 Task: Sort the products in the category "Tortillas" by best match.
Action: Mouse pressed left at (18, 76)
Screenshot: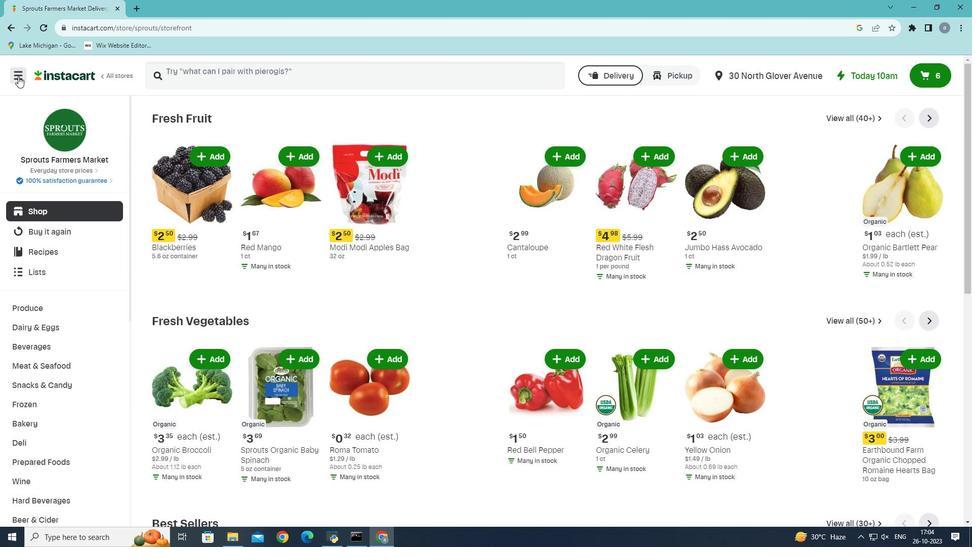 
Action: Mouse moved to (47, 294)
Screenshot: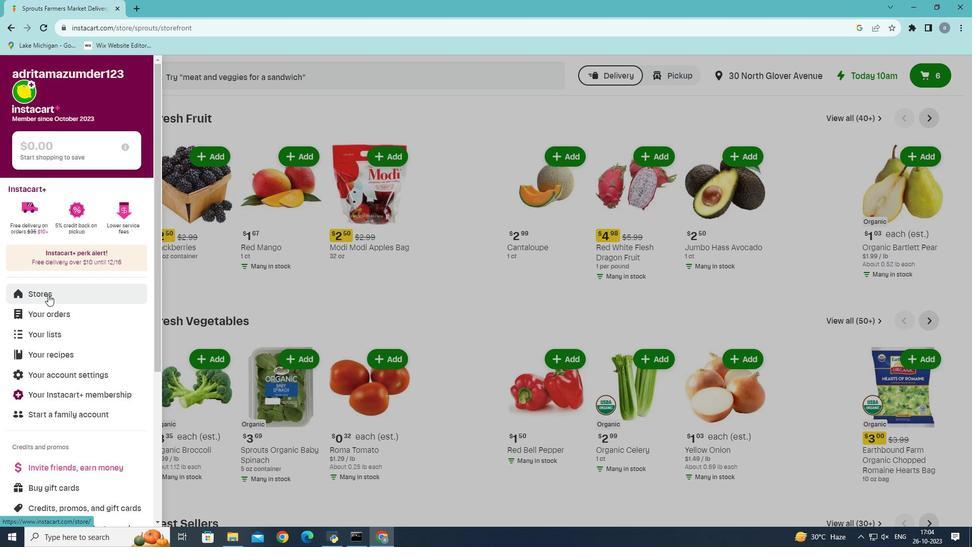 
Action: Mouse pressed left at (47, 294)
Screenshot: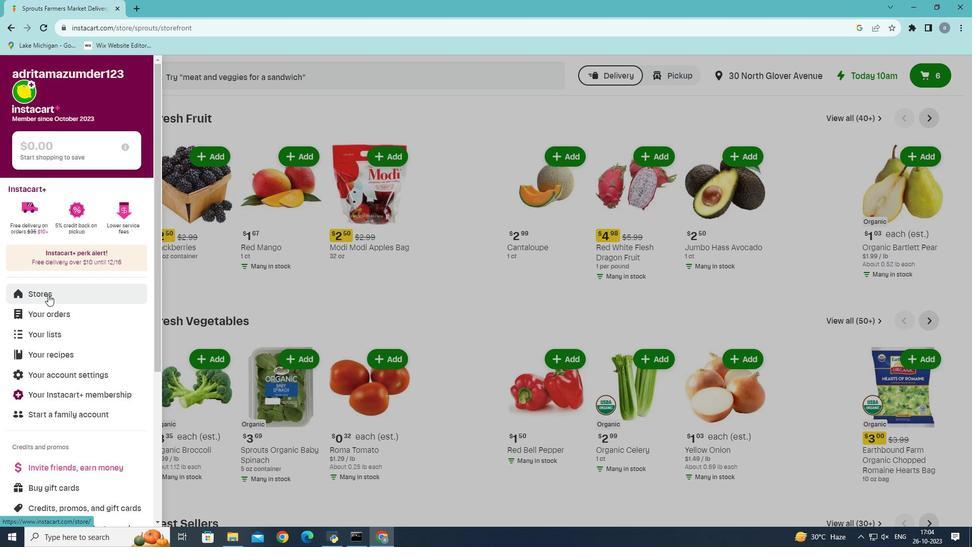 
Action: Mouse moved to (241, 116)
Screenshot: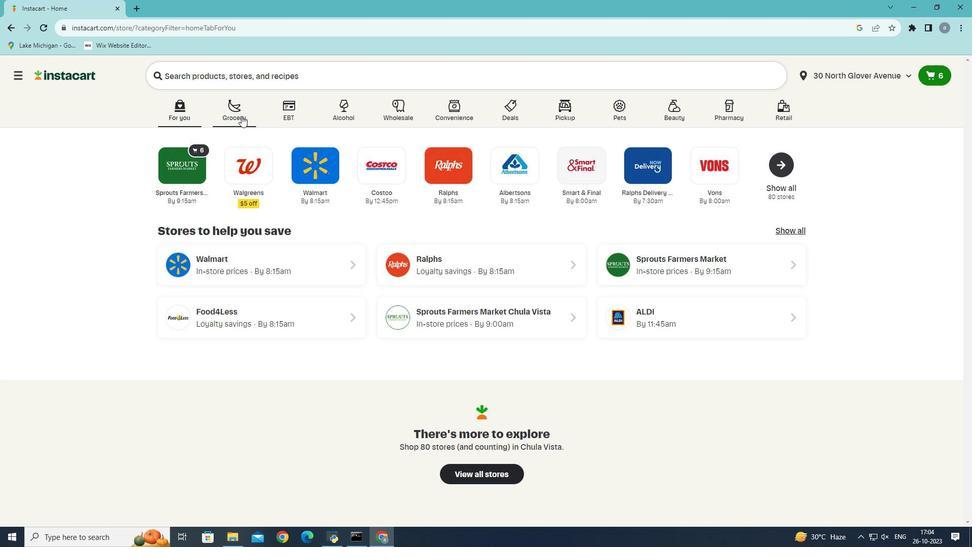 
Action: Mouse pressed left at (241, 116)
Screenshot: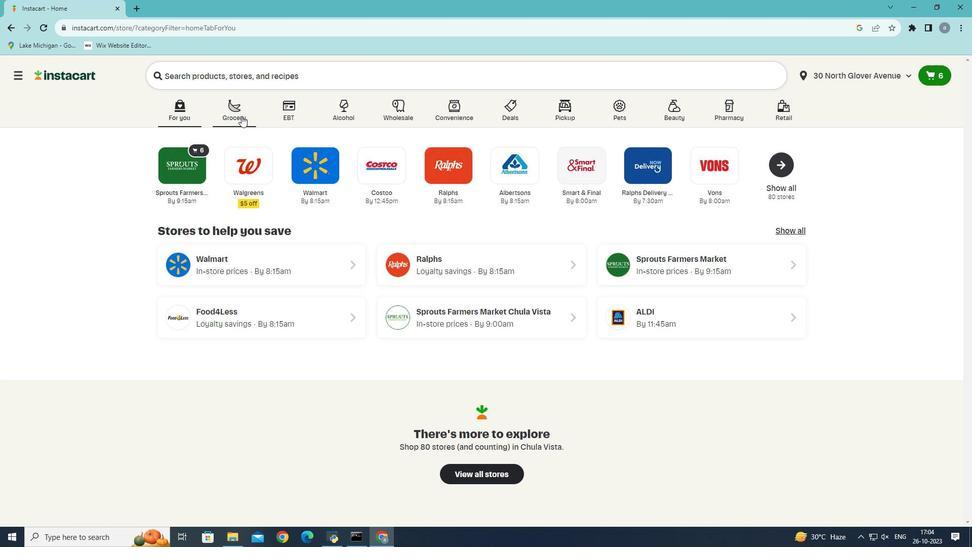
Action: Mouse moved to (259, 294)
Screenshot: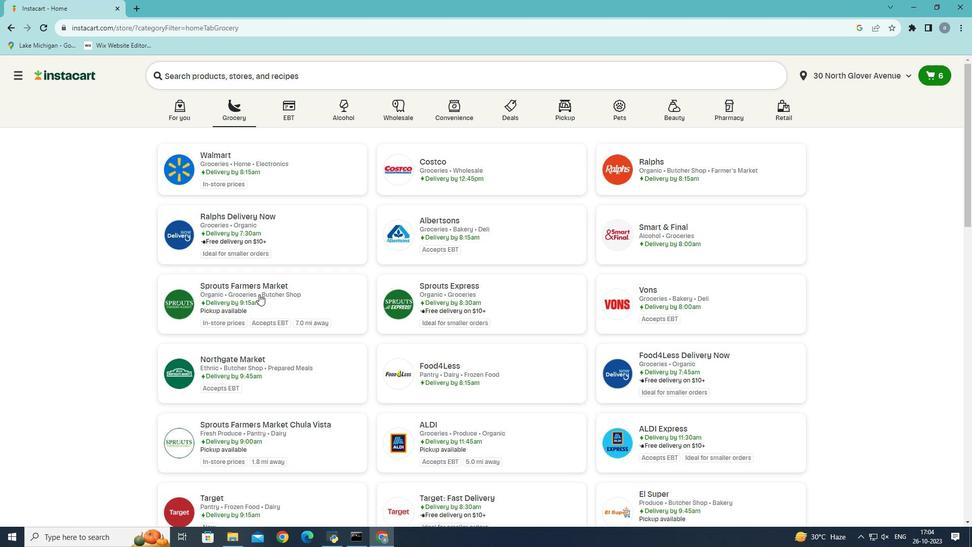 
Action: Mouse pressed left at (259, 294)
Screenshot: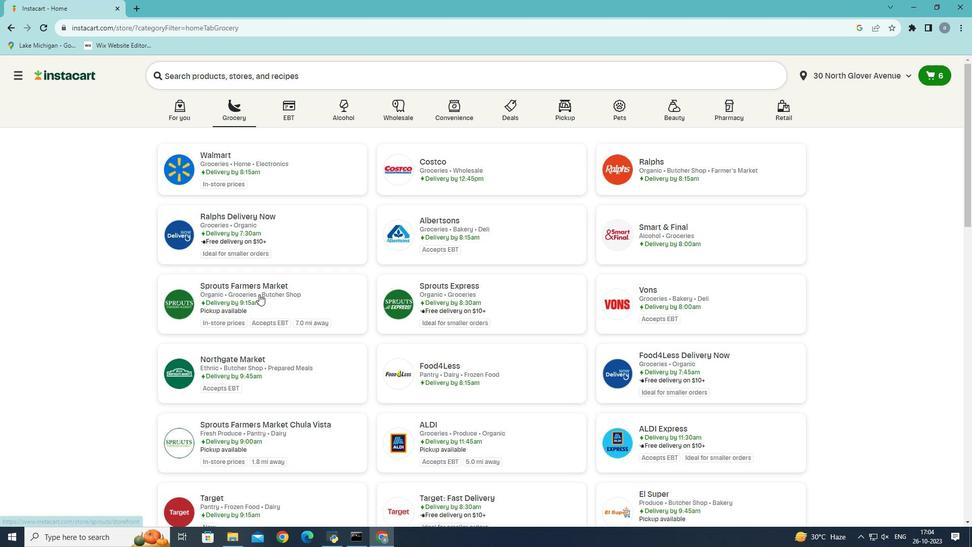 
Action: Mouse moved to (40, 423)
Screenshot: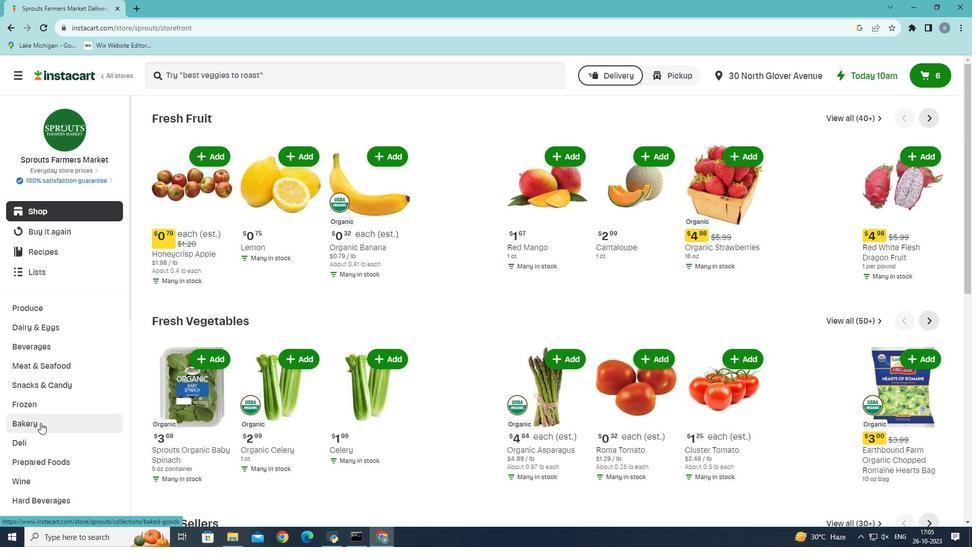 
Action: Mouse pressed left at (40, 423)
Screenshot: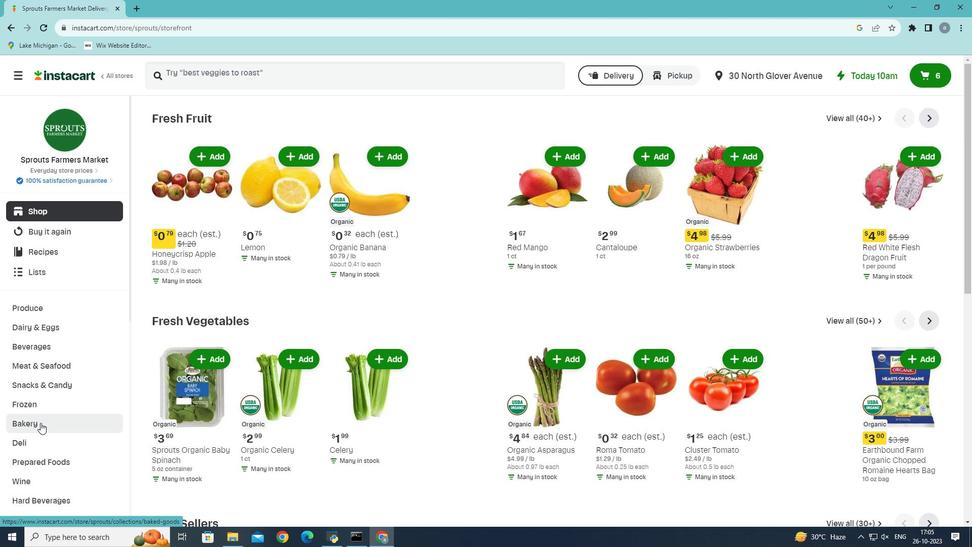 
Action: Mouse moved to (780, 142)
Screenshot: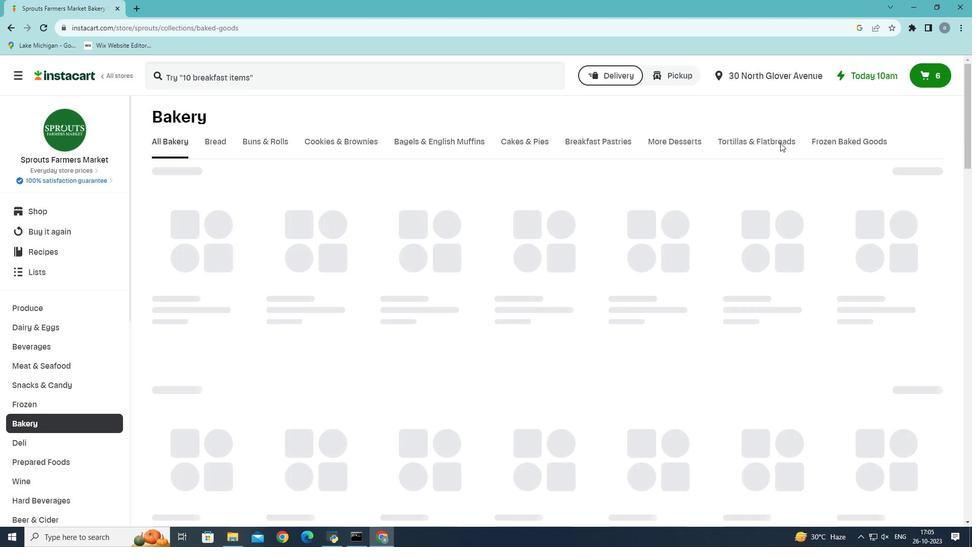 
Action: Mouse pressed left at (780, 142)
Screenshot: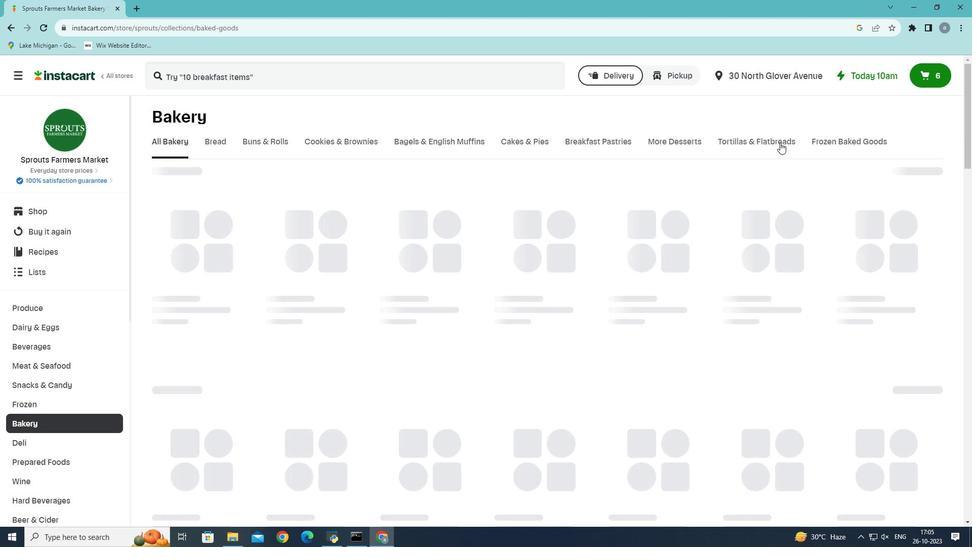 
Action: Mouse moved to (228, 191)
Screenshot: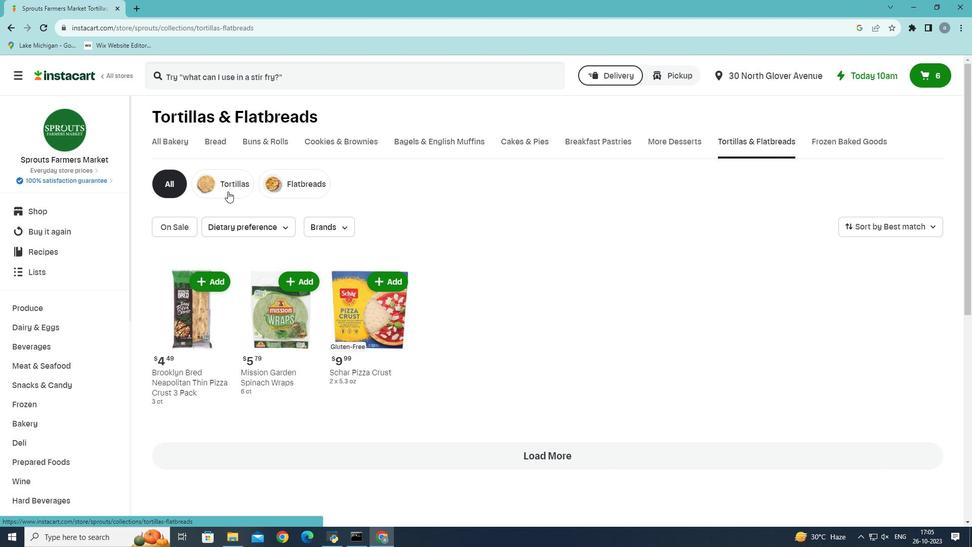 
Action: Mouse pressed left at (228, 191)
Screenshot: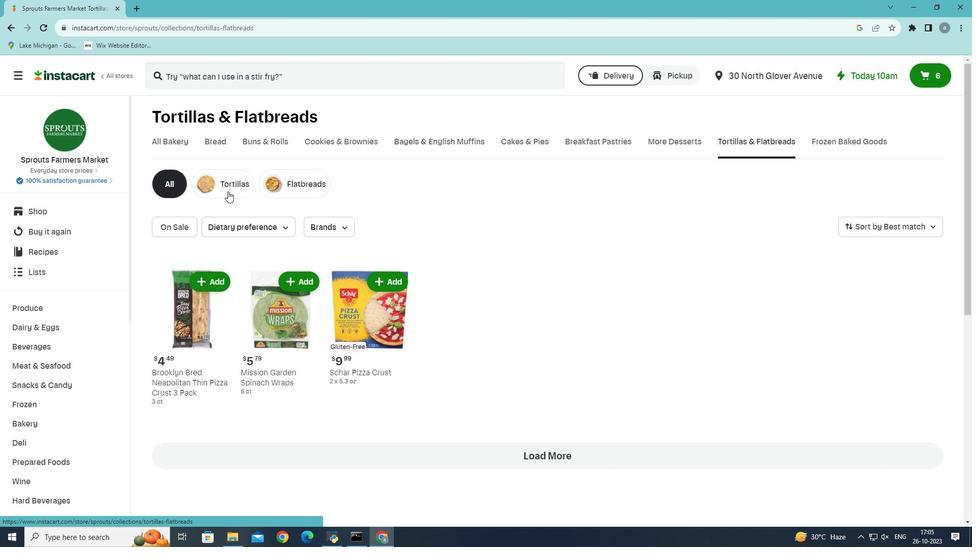 
Action: Mouse moved to (937, 229)
Screenshot: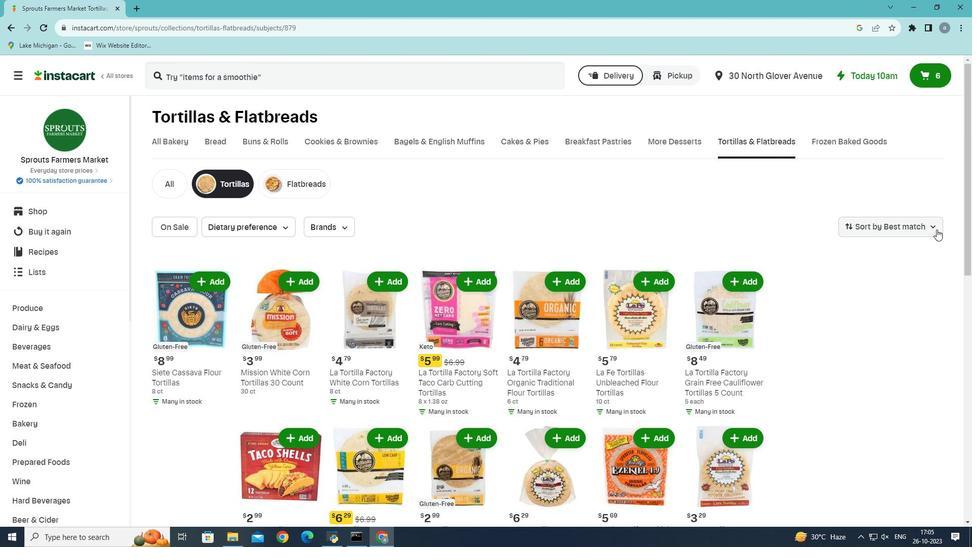 
Action: Mouse pressed left at (937, 229)
Screenshot: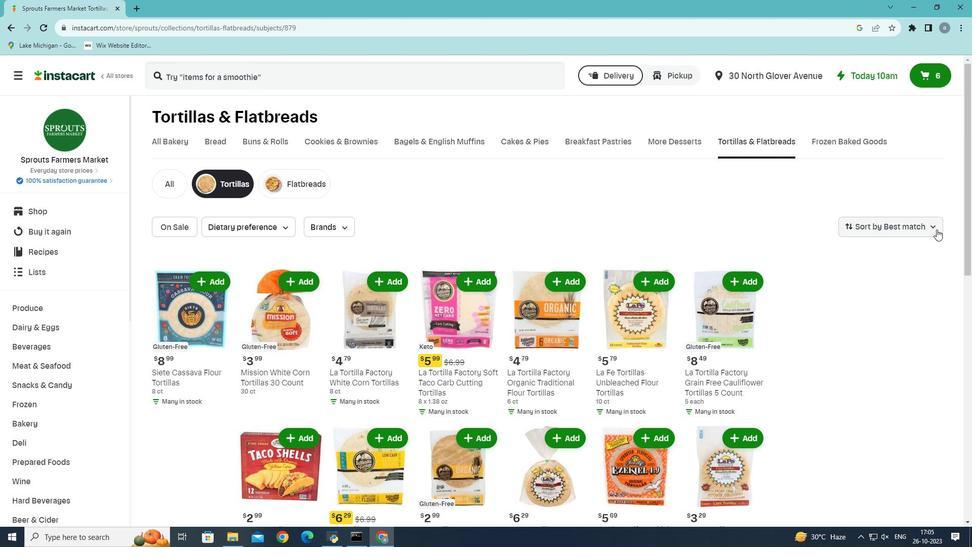 
Action: Mouse moved to (879, 253)
Screenshot: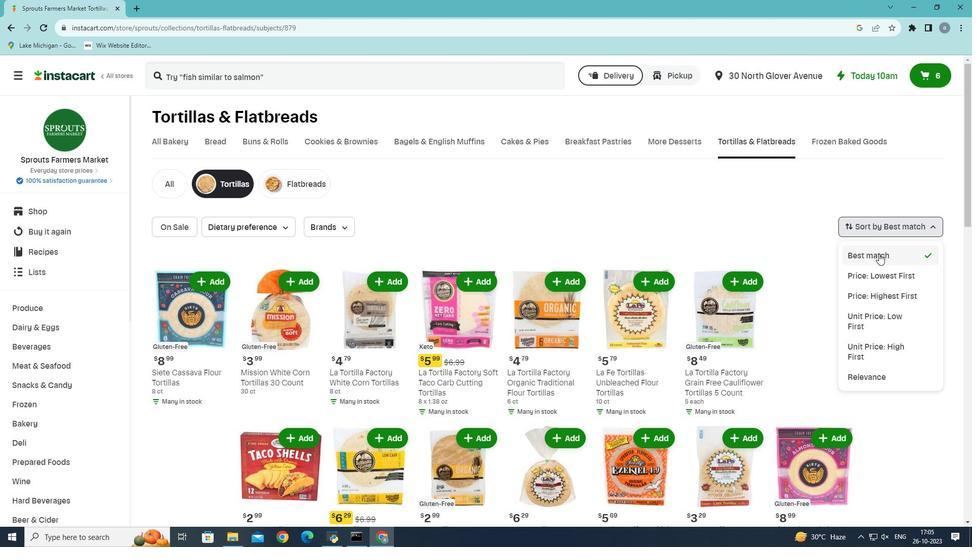 
Action: Mouse pressed left at (879, 253)
Screenshot: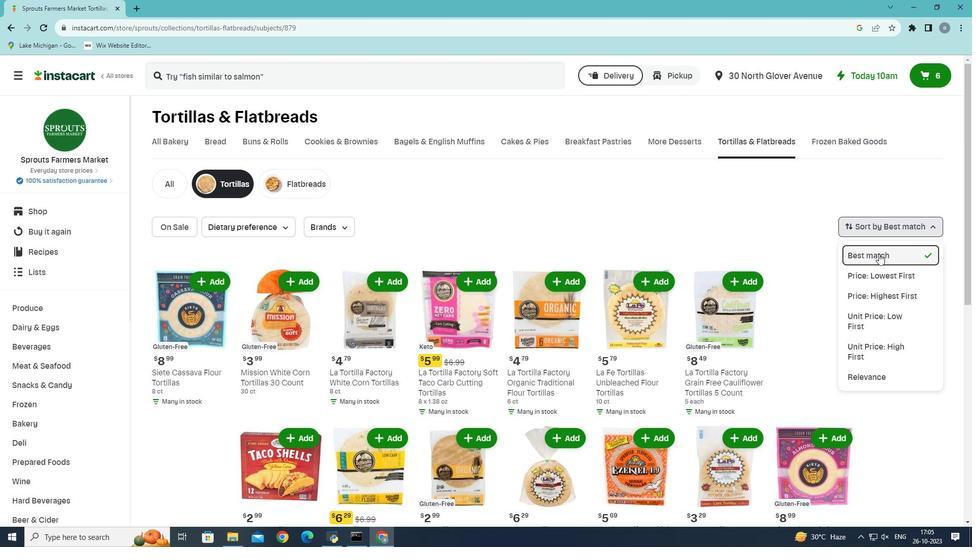 
Action: Mouse moved to (874, 251)
Screenshot: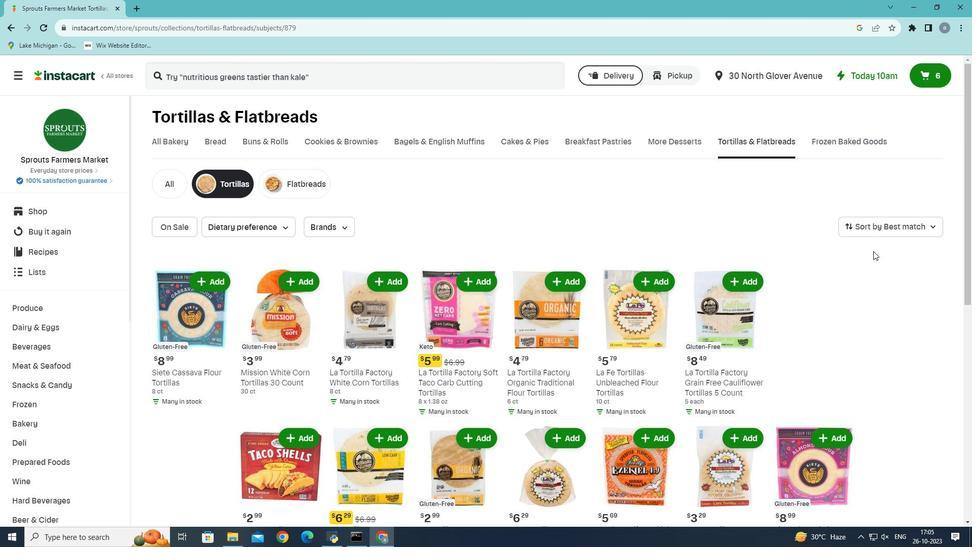 
Action: Key pressed <Key.f10>
Screenshot: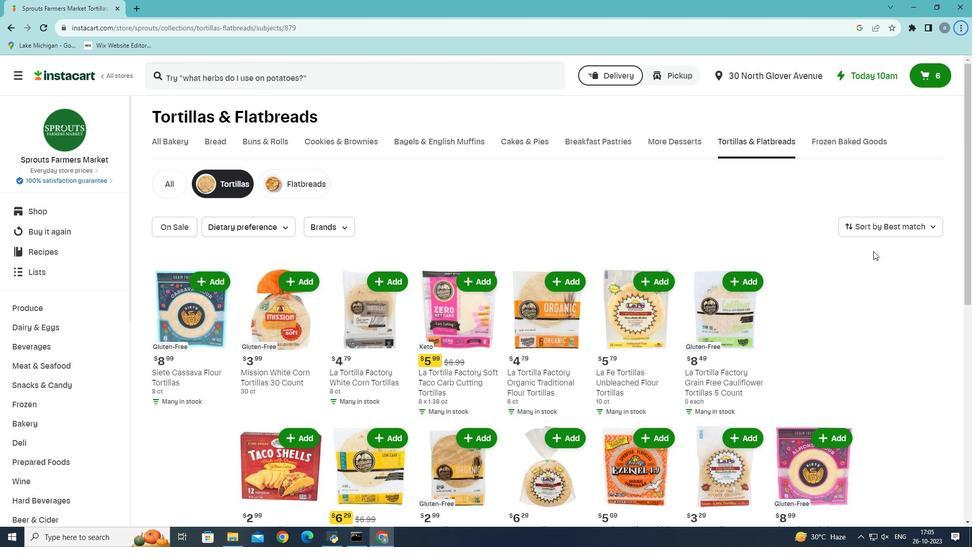 
